 Task: Add Fever Tree Ginger Beer 4 Pack Bottles to the cart.
Action: Mouse pressed left at (24, 93)
Screenshot: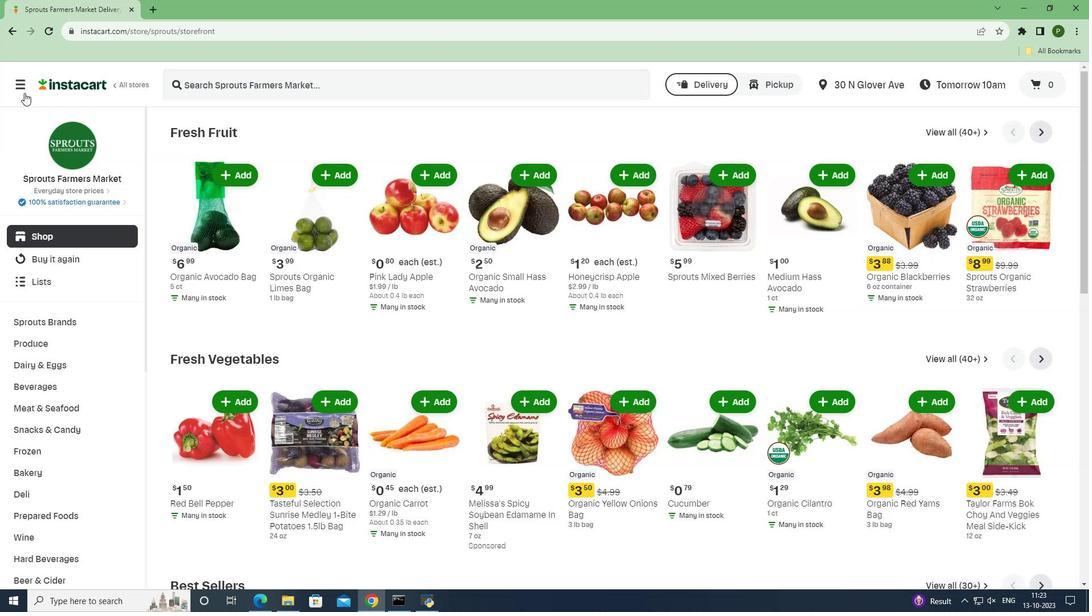 
Action: Mouse moved to (74, 298)
Screenshot: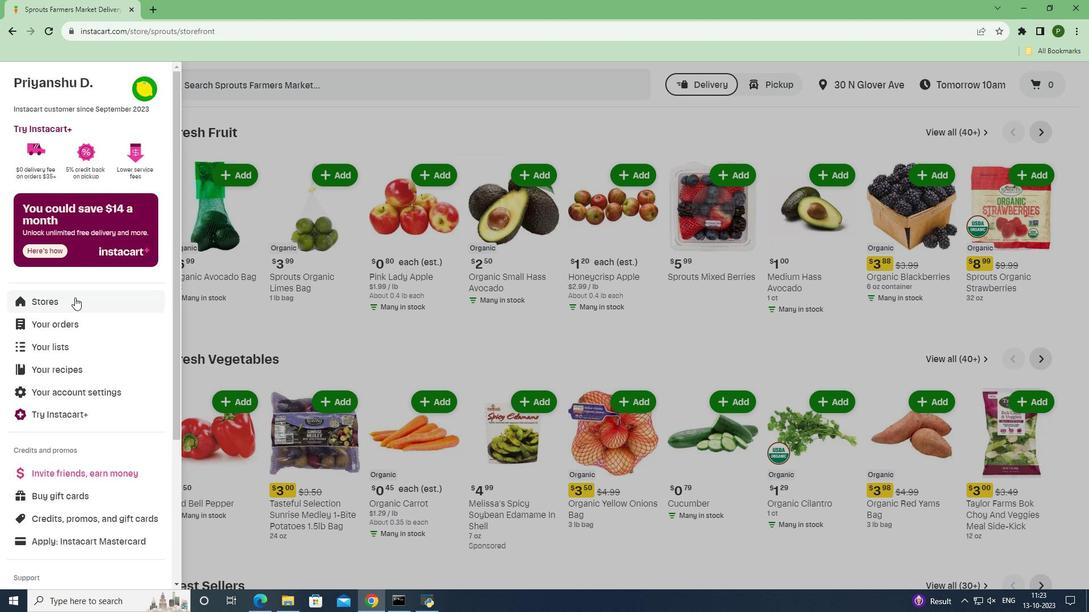 
Action: Mouse pressed left at (74, 298)
Screenshot: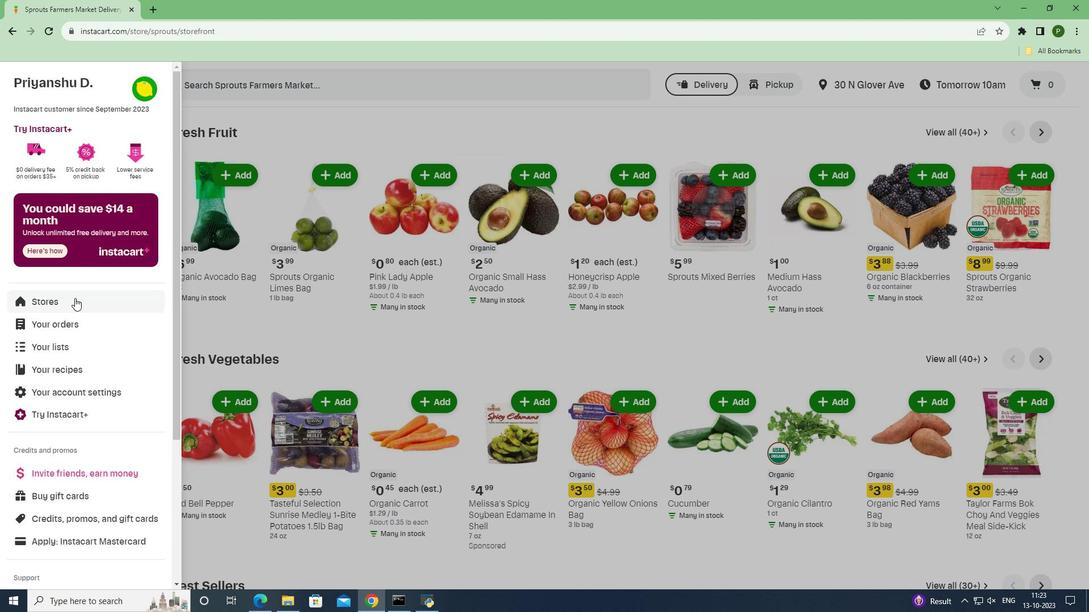 
Action: Mouse moved to (284, 122)
Screenshot: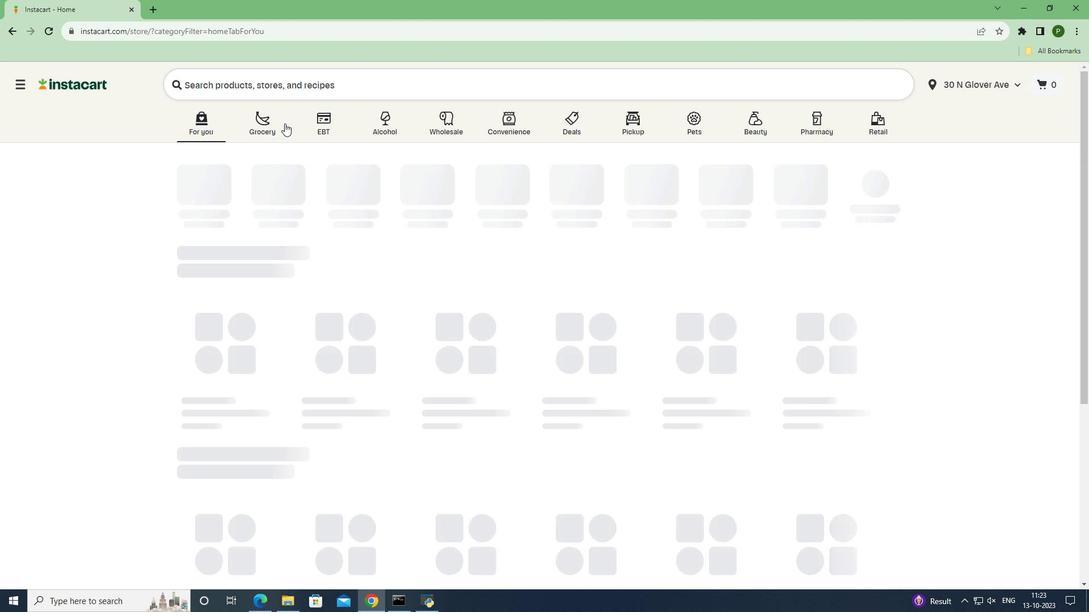 
Action: Mouse pressed left at (284, 122)
Screenshot: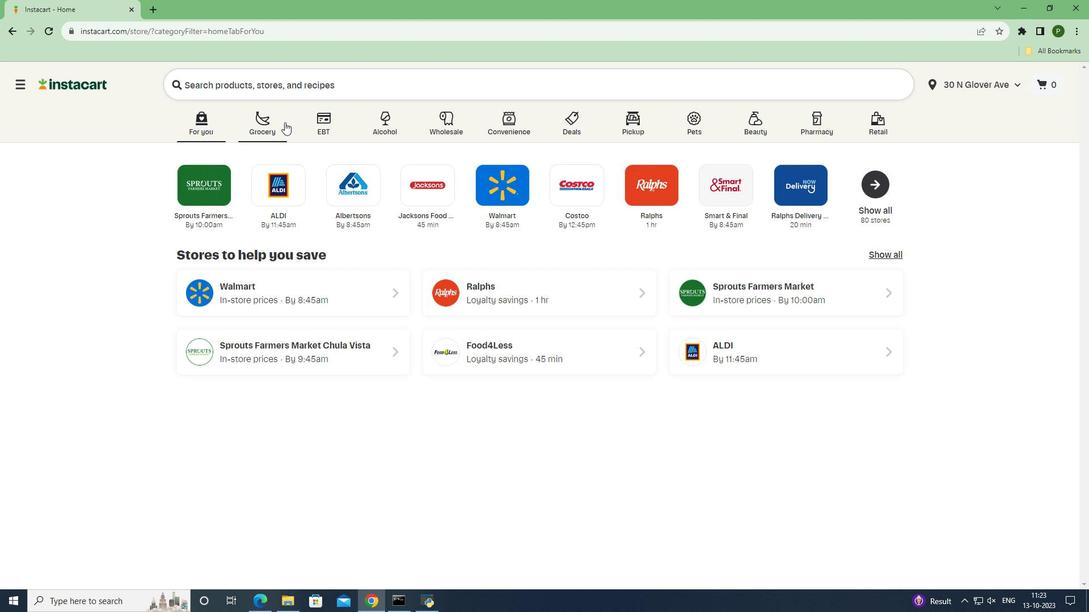 
Action: Mouse moved to (697, 261)
Screenshot: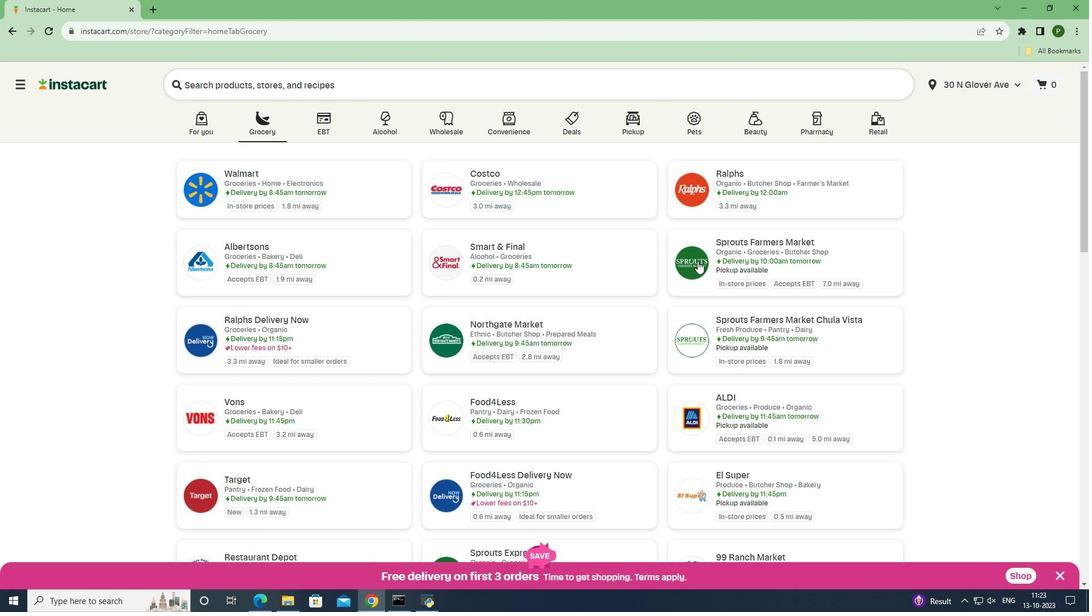 
Action: Mouse pressed left at (697, 261)
Screenshot: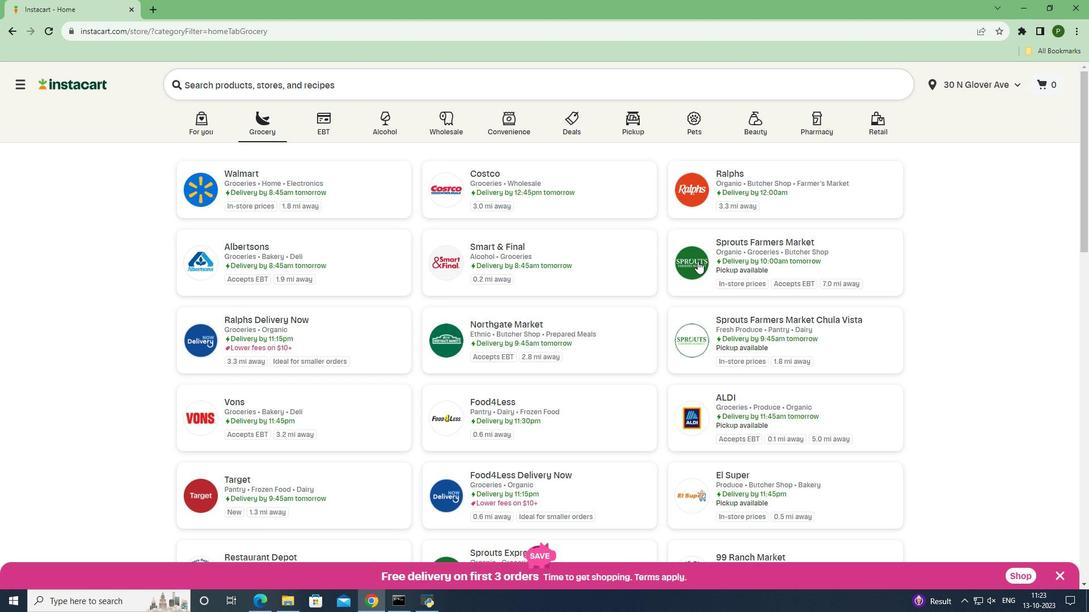
Action: Mouse moved to (83, 394)
Screenshot: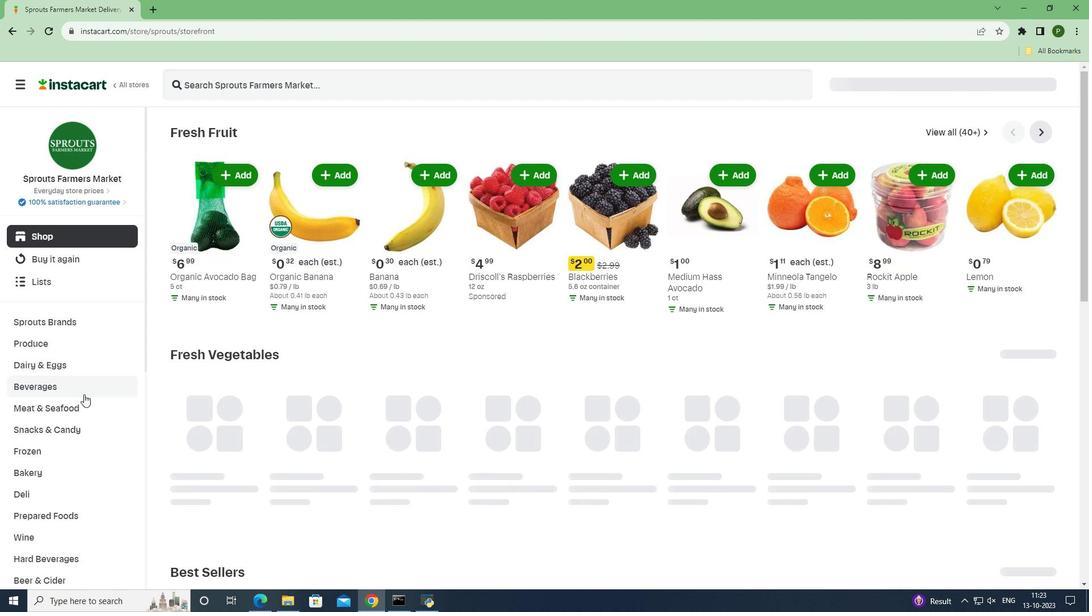 
Action: Mouse pressed left at (83, 394)
Screenshot: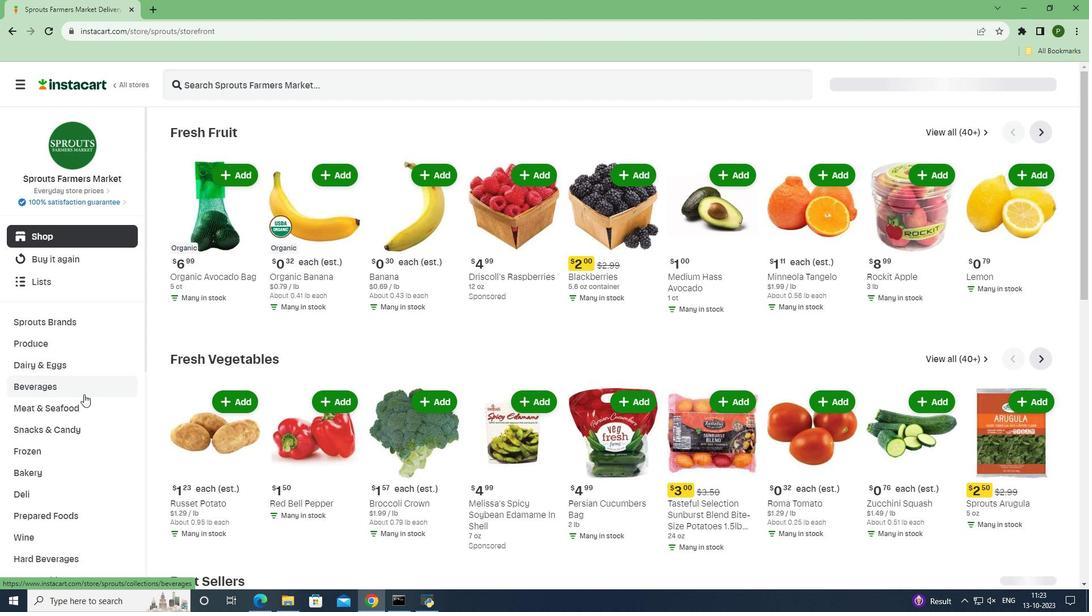 
Action: Mouse moved to (845, 159)
Screenshot: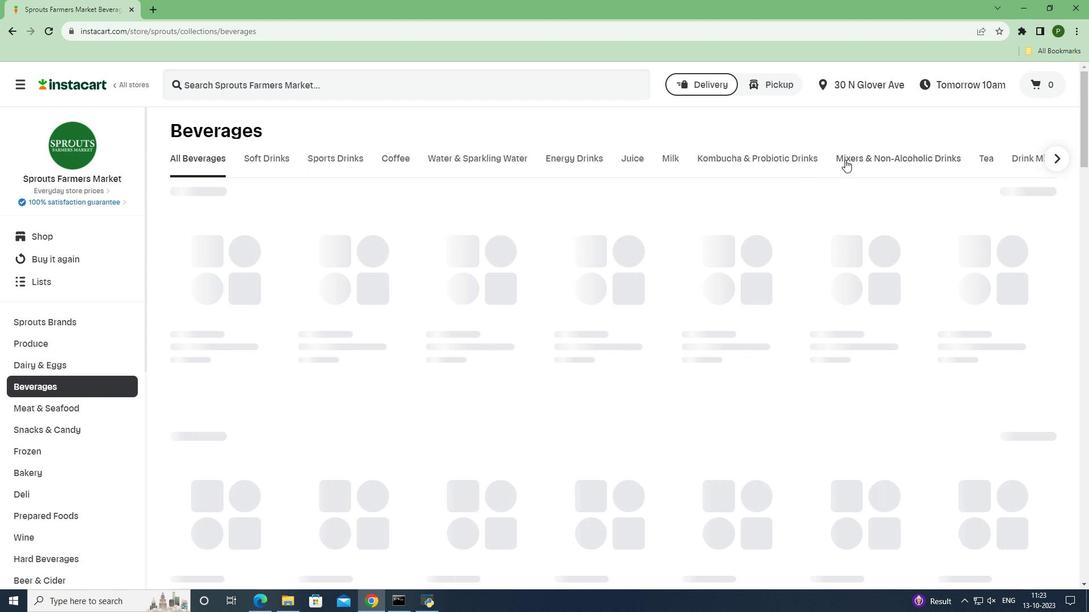 
Action: Mouse pressed left at (845, 159)
Screenshot: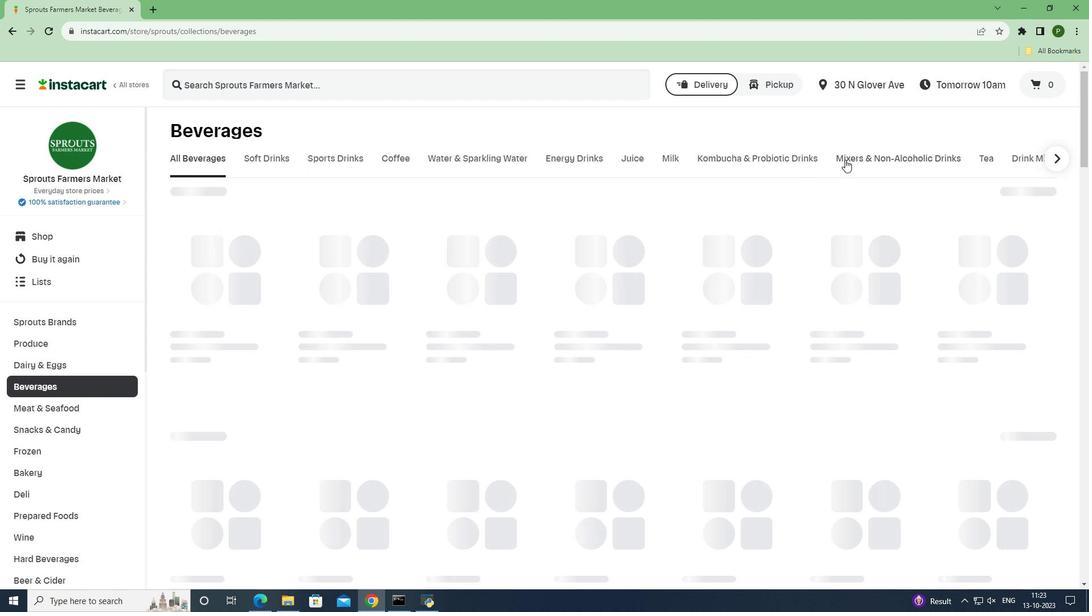 
Action: Mouse moved to (330, 85)
Screenshot: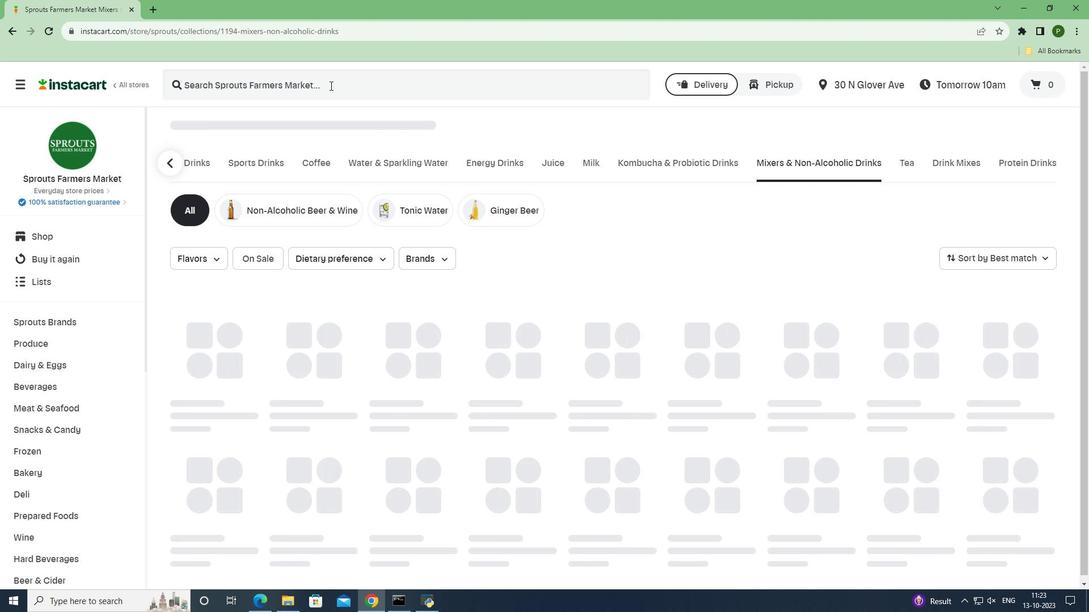 
Action: Mouse pressed left at (330, 85)
Screenshot: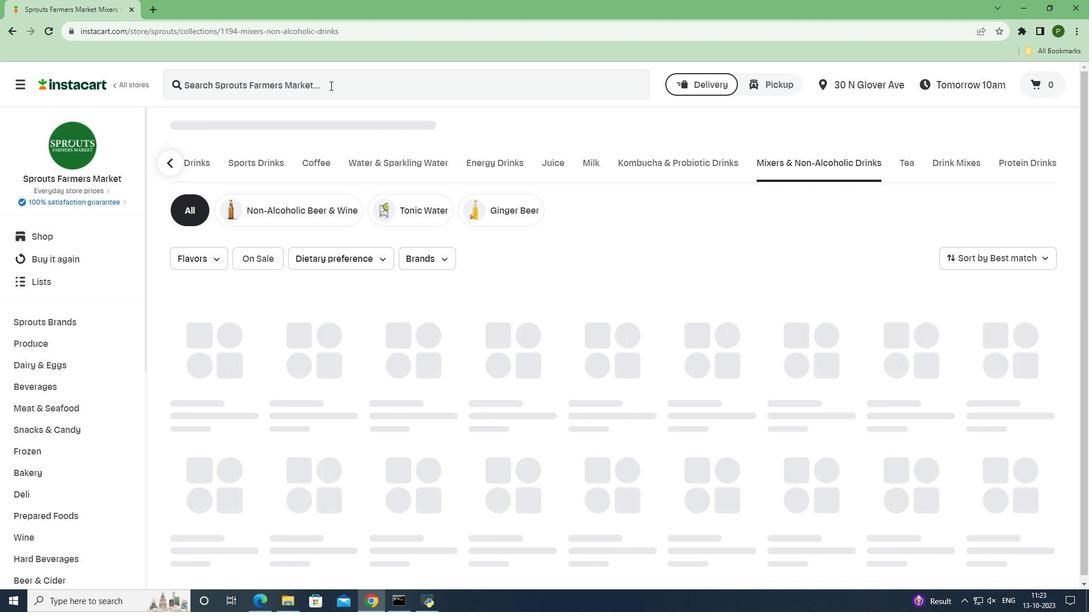 
Action: Key pressed <Key.caps_lock>F<Key.caps_lock>ever<Key.space><Key.caps_lock>T<Key.caps_lock>ree<Key.space><Key.caps_lock>G<Key.caps_lock>inger<Key.space><Key.caps_lock>B<Key.caps_lock>eer<Key.space><Key.caps_lock>4<Key.caps_lock><Key.space><Key.caps_lock>P<Key.caps_lock>ack<Key.space><Key.caps_lock>B<Key.caps_lock>ottles<Key.space><Key.enter>
Screenshot: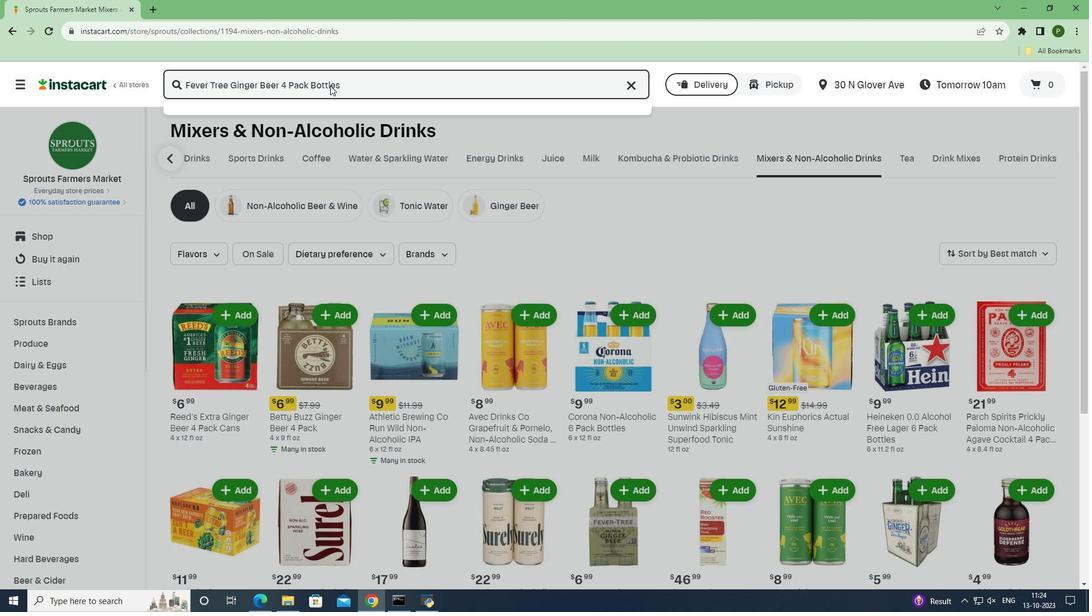 
Action: Mouse moved to (309, 202)
Screenshot: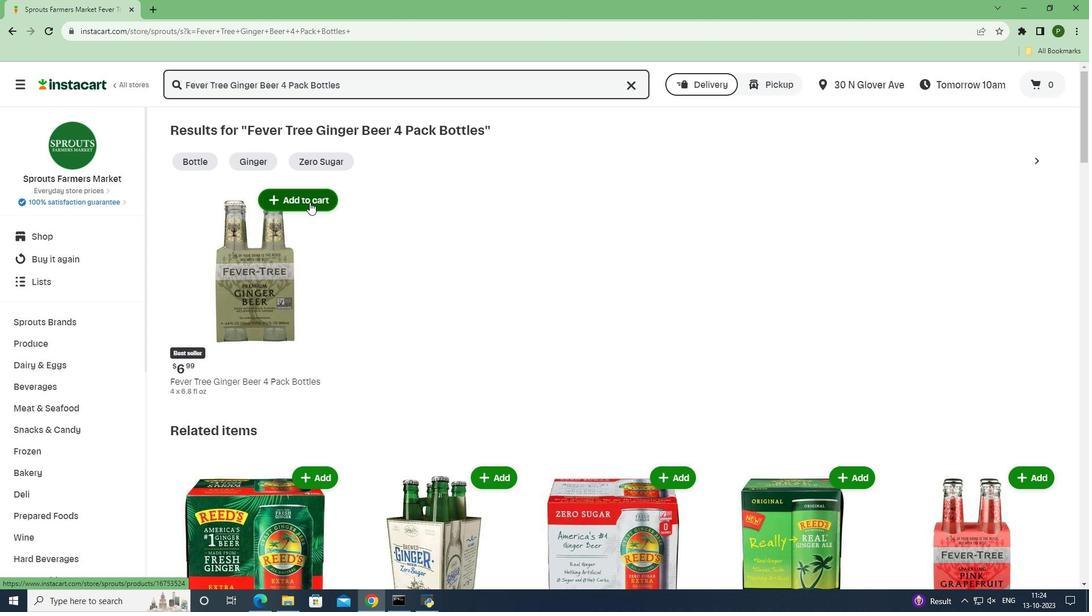 
Action: Mouse pressed left at (309, 202)
Screenshot: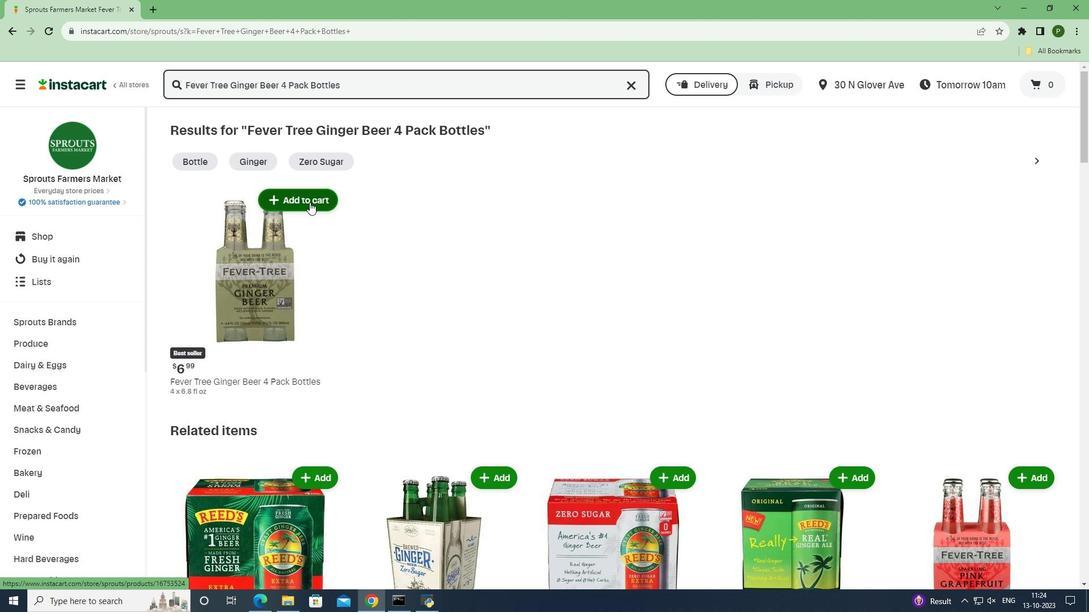 
Action: Mouse moved to (348, 267)
Screenshot: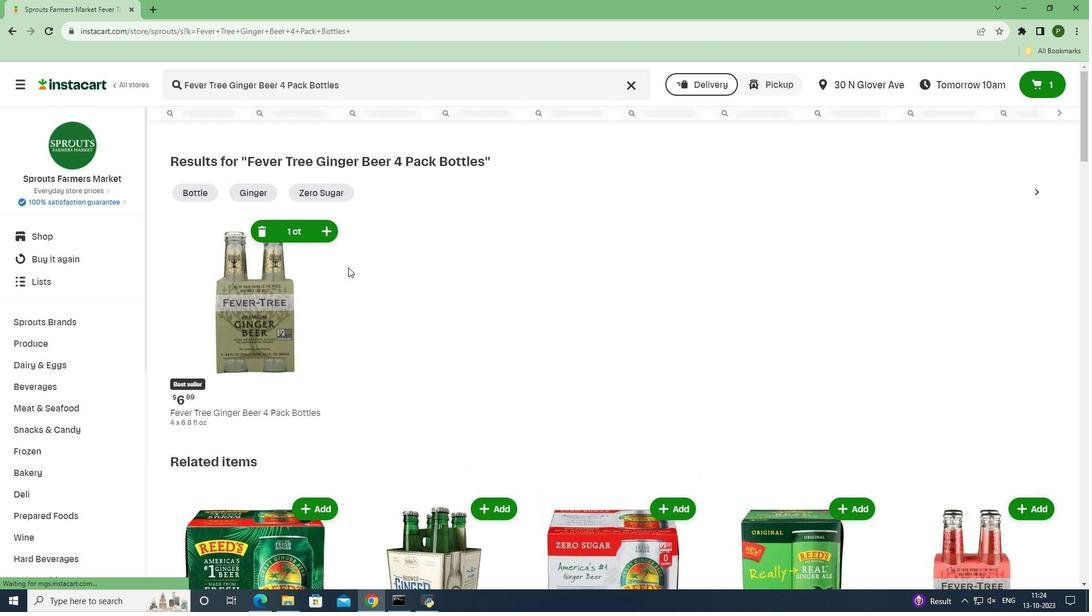 
